 Task: Create a task  Migrate website to a new hosting provider , assign it to team member softage.8@softage.net in the project ZoomOut and update the status of the task to  On Track  , set the priority of the task to High.
Action: Mouse moved to (65, 58)
Screenshot: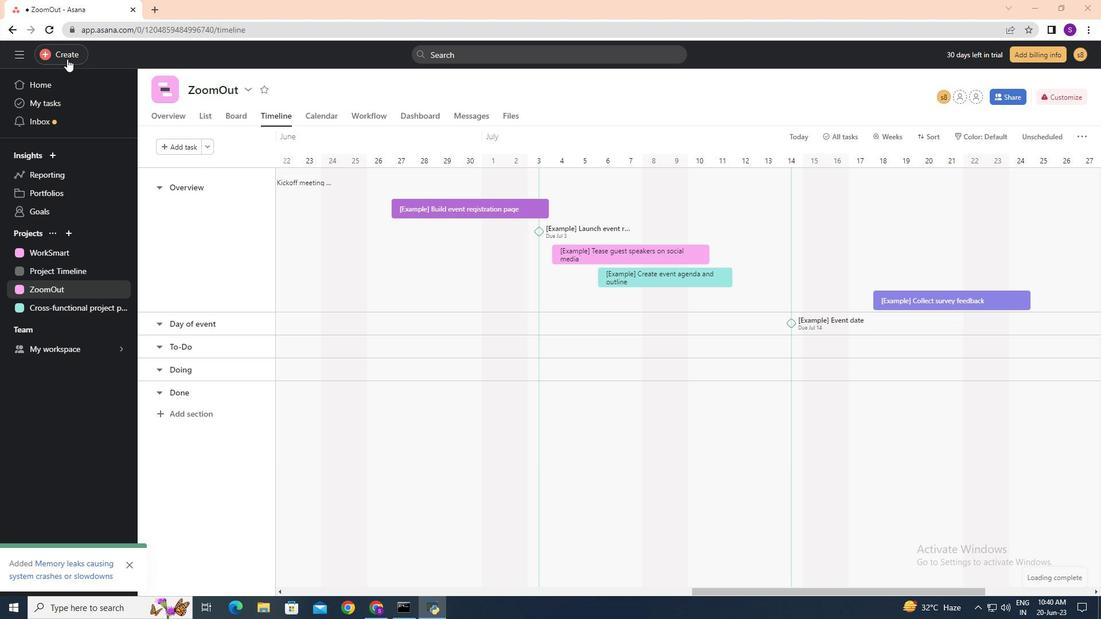 
Action: Mouse pressed left at (65, 58)
Screenshot: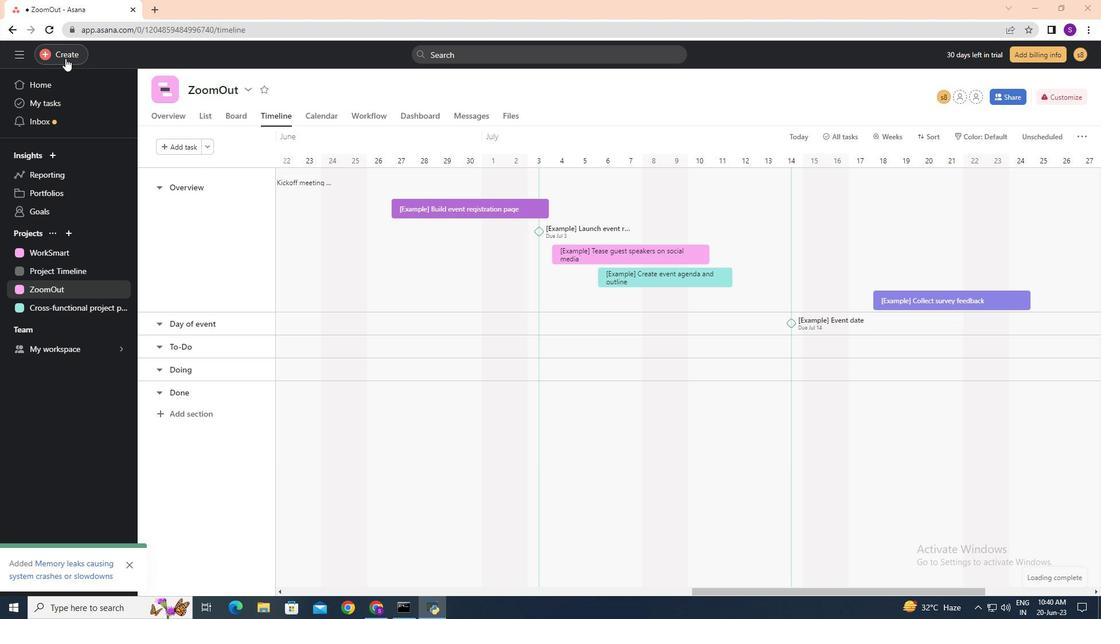 
Action: Mouse moved to (114, 63)
Screenshot: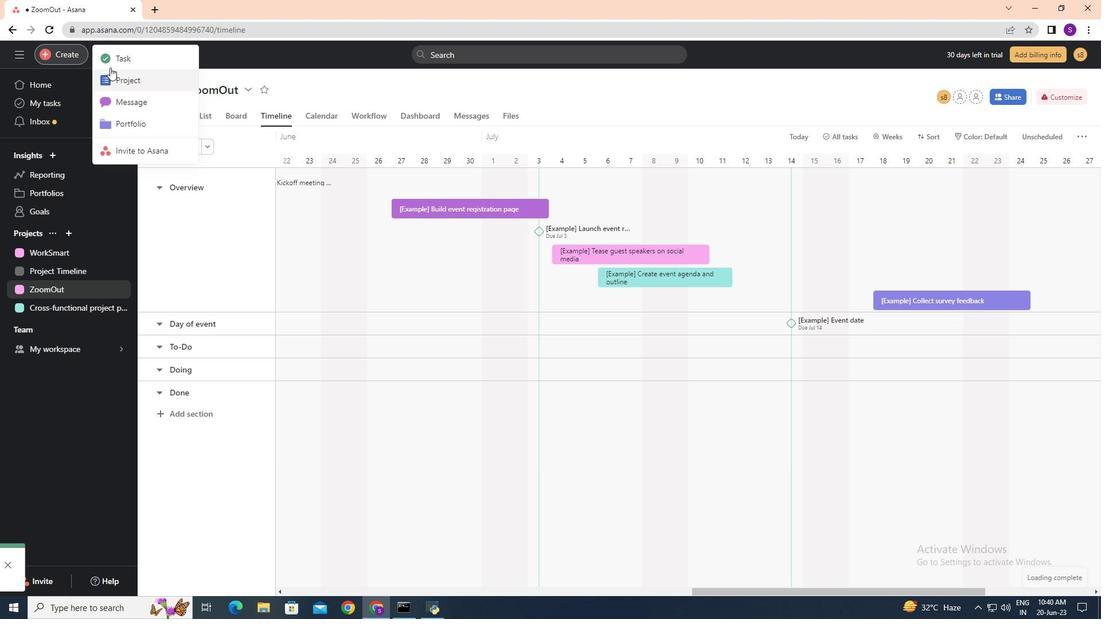 
Action: Mouse pressed left at (114, 63)
Screenshot: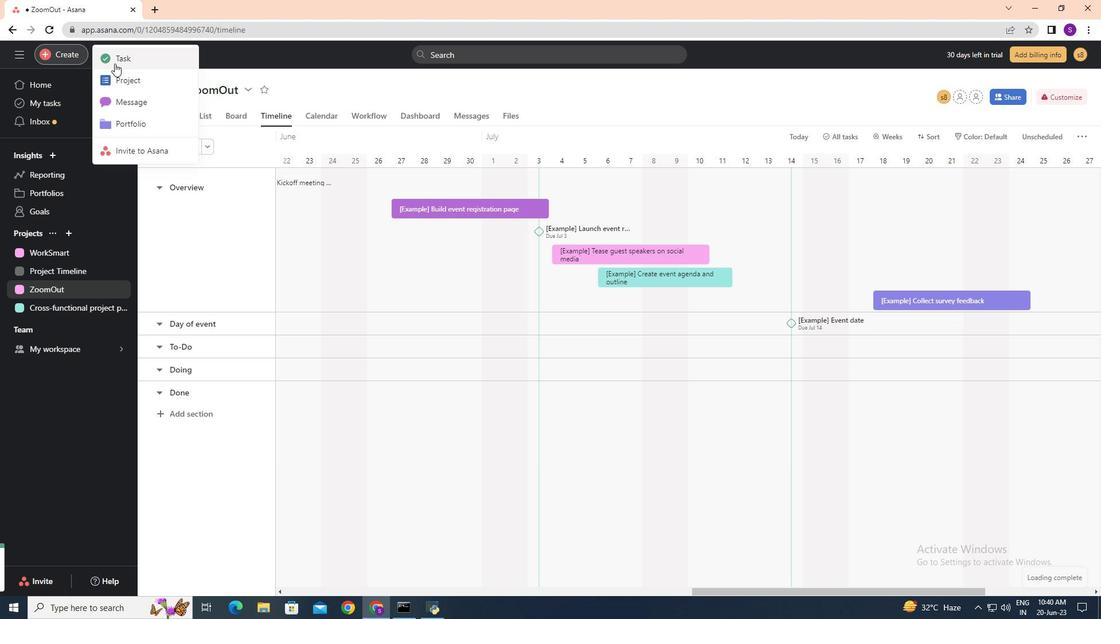 
Action: Key pressed <Key.shift><Key.shift><Key.shift><Key.shift><Key.shift><Key.shift><Key.shift><Key.shift><Key.shift>Migrate<Key.space>website<Key.space>to<Key.space>a<Key.space>new<Key.space>hosting<Key.space>provider<Key.space>
Screenshot: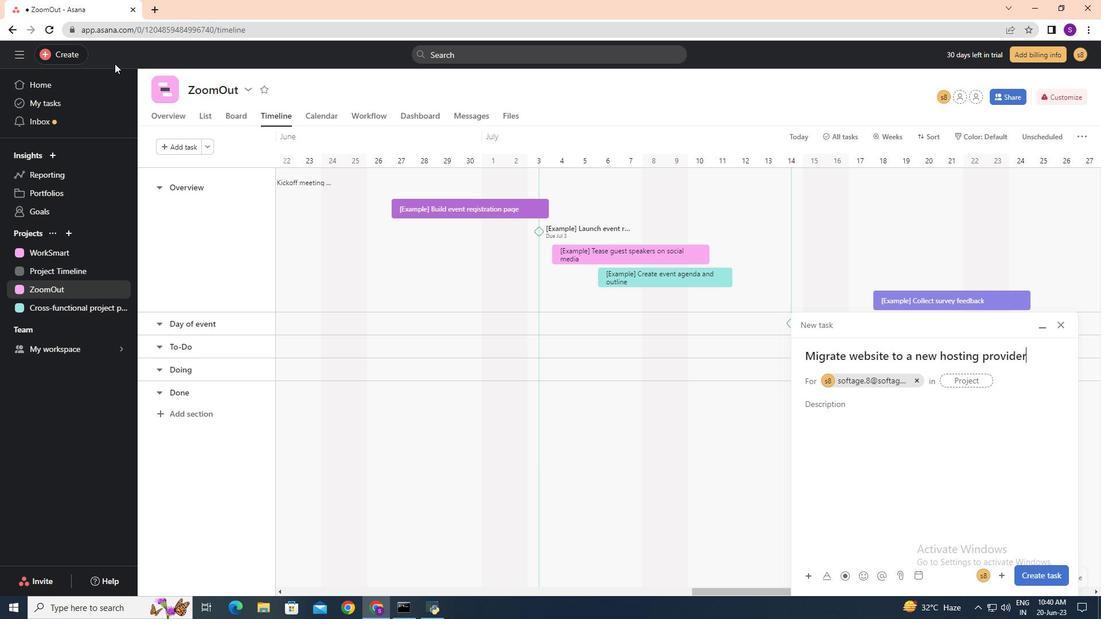 
Action: Mouse moved to (847, 378)
Screenshot: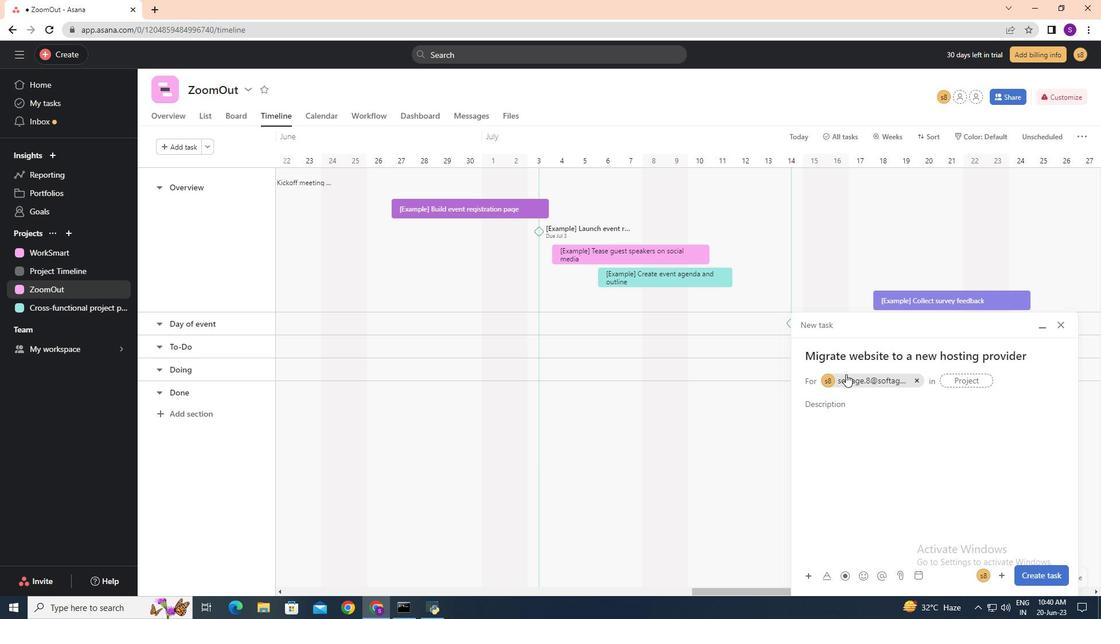 
Action: Mouse pressed left at (847, 378)
Screenshot: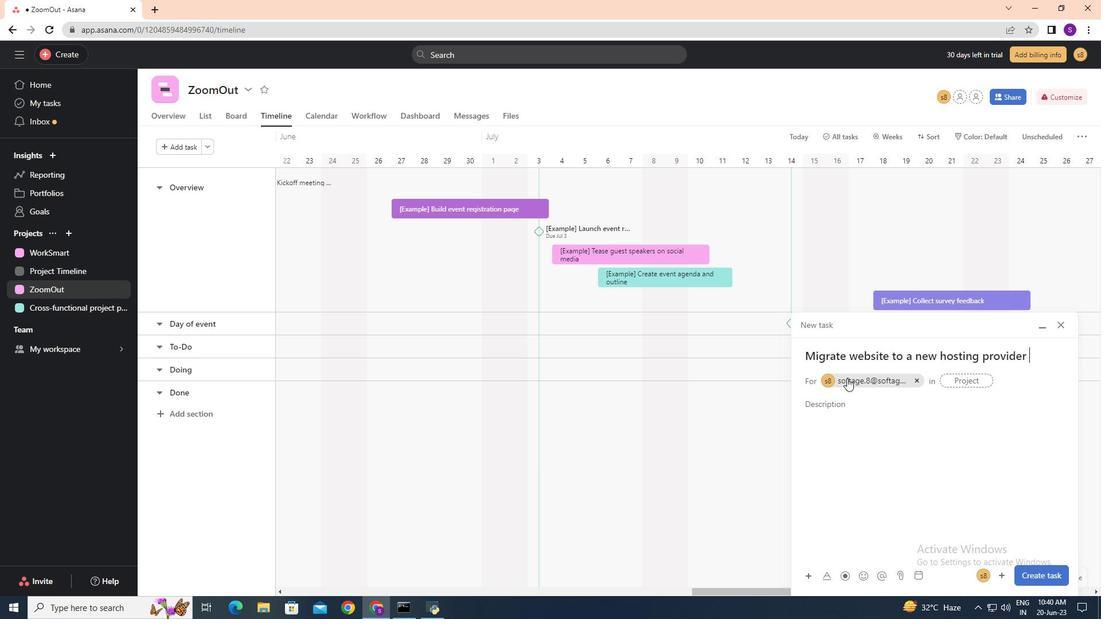 
Action: Key pressed softage.8<Key.shift><Key.shift><Key.shift><Key.shift><Key.shift>@softage.net
Screenshot: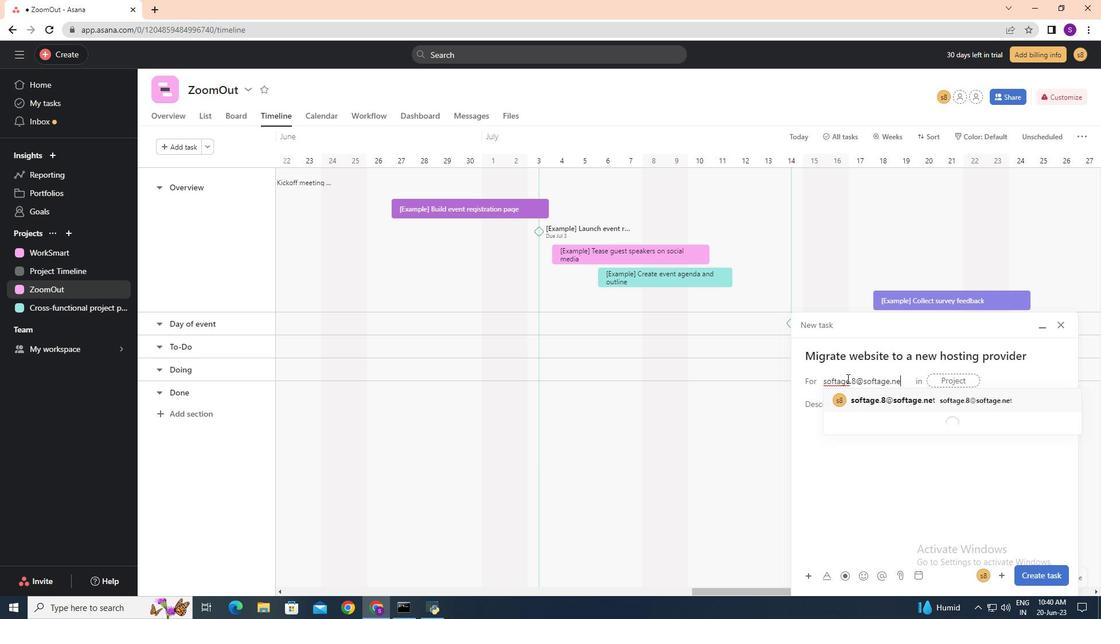 
Action: Mouse moved to (900, 405)
Screenshot: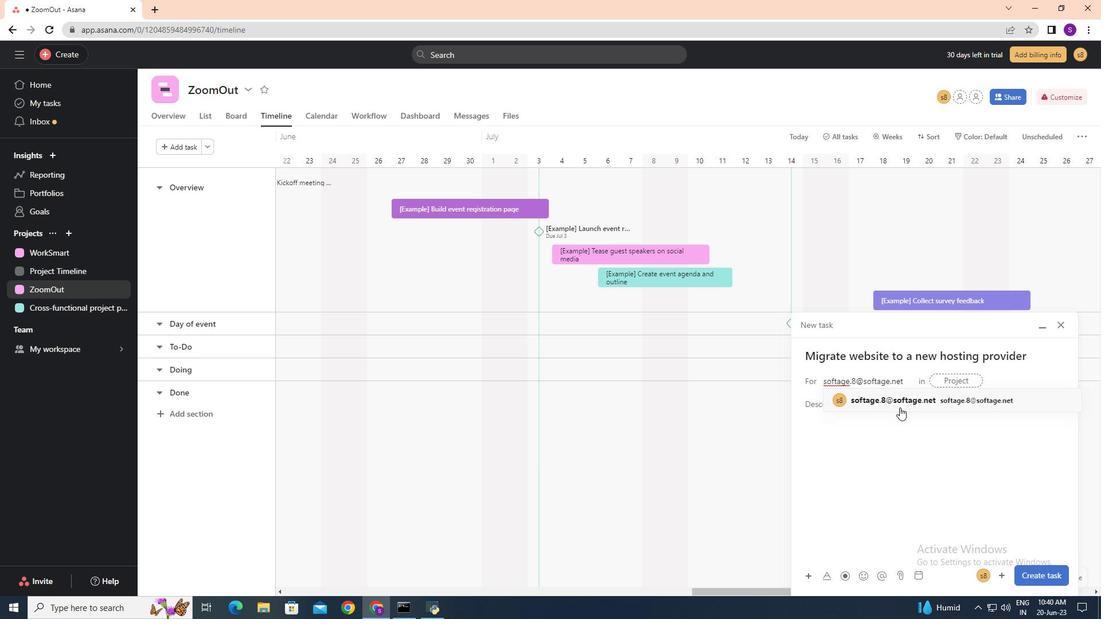 
Action: Mouse pressed left at (900, 405)
Screenshot: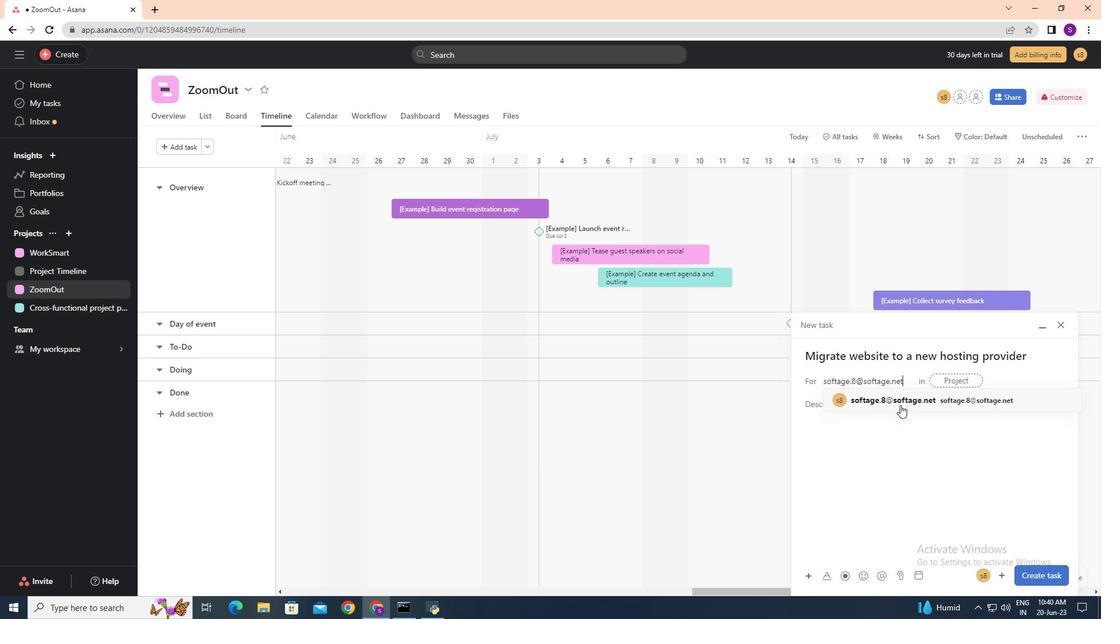 
Action: Mouse moved to (875, 403)
Screenshot: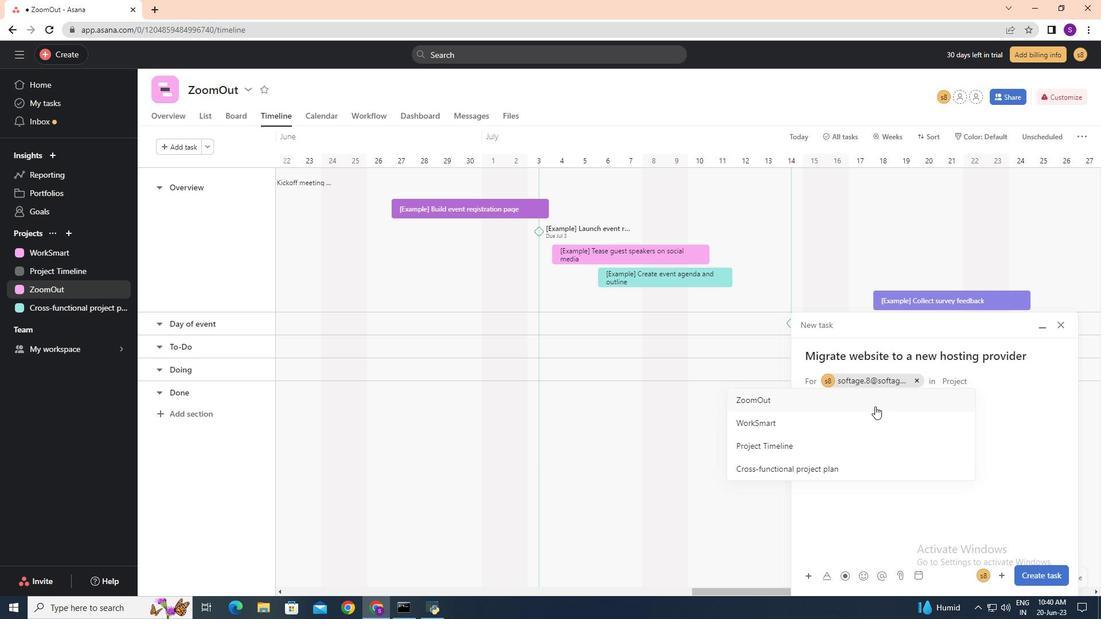
Action: Mouse pressed left at (875, 403)
Screenshot: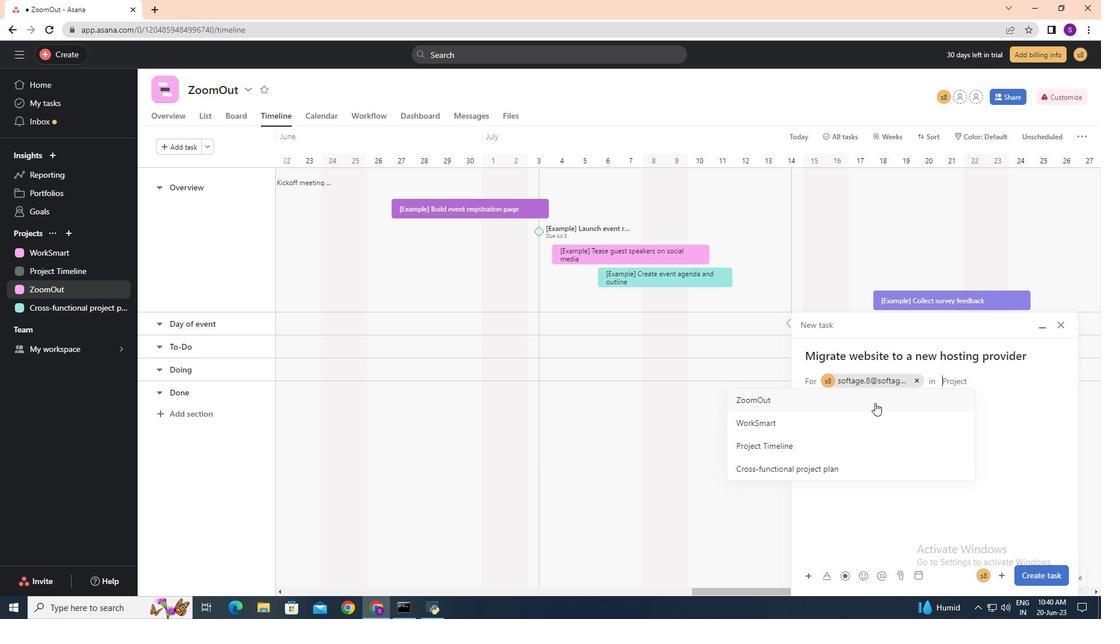 
Action: Mouse moved to (917, 478)
Screenshot: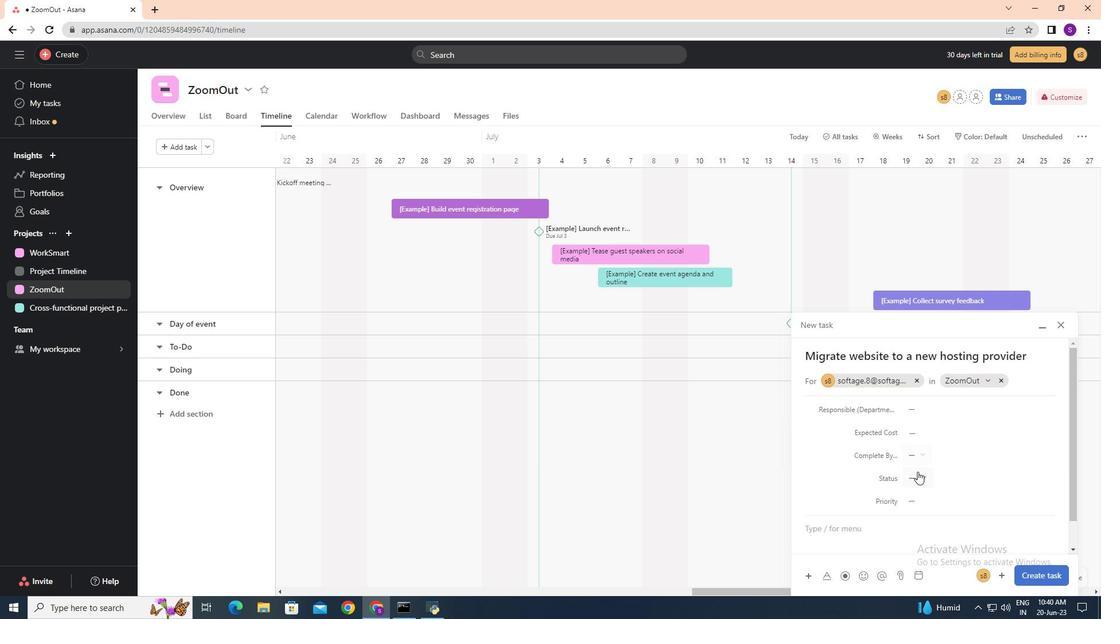 
Action: Mouse pressed left at (917, 478)
Screenshot: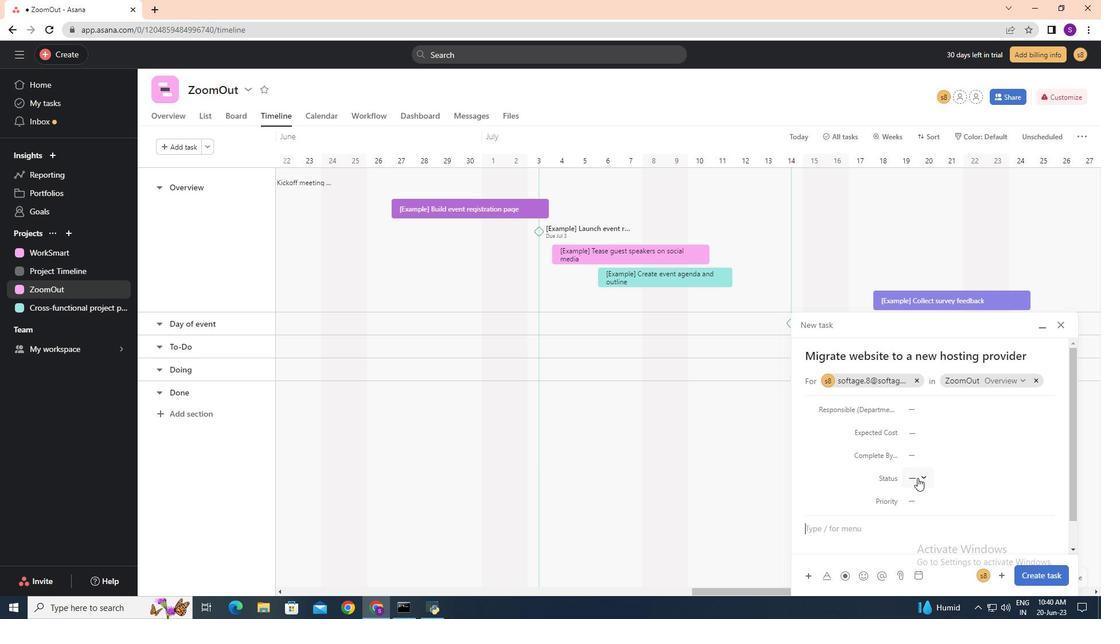 
Action: Mouse moved to (936, 539)
Screenshot: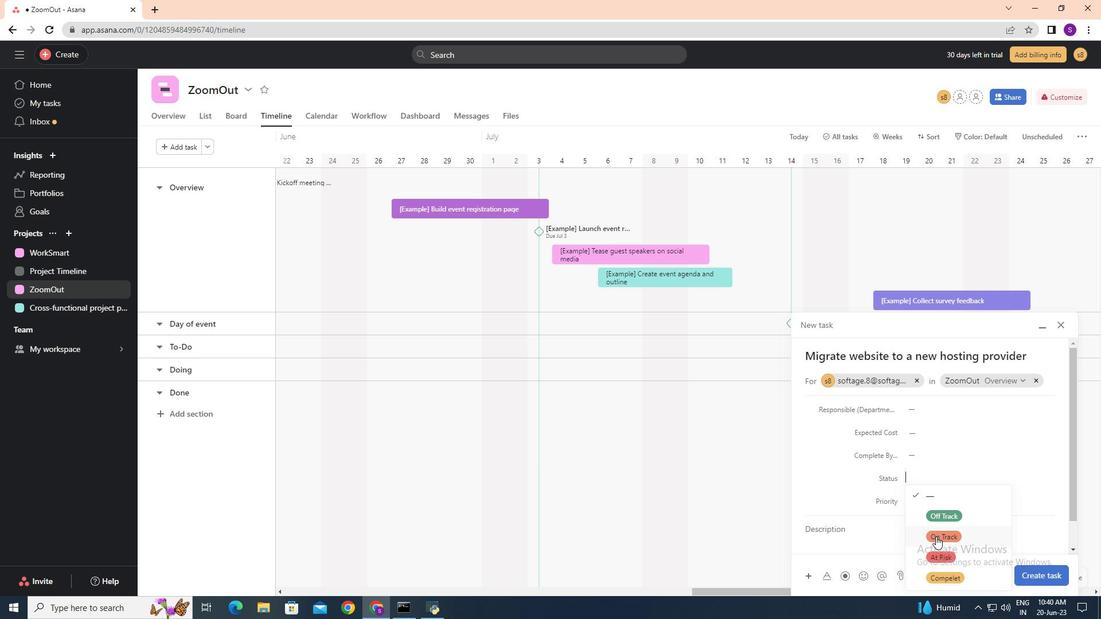
Action: Mouse pressed left at (936, 539)
Screenshot: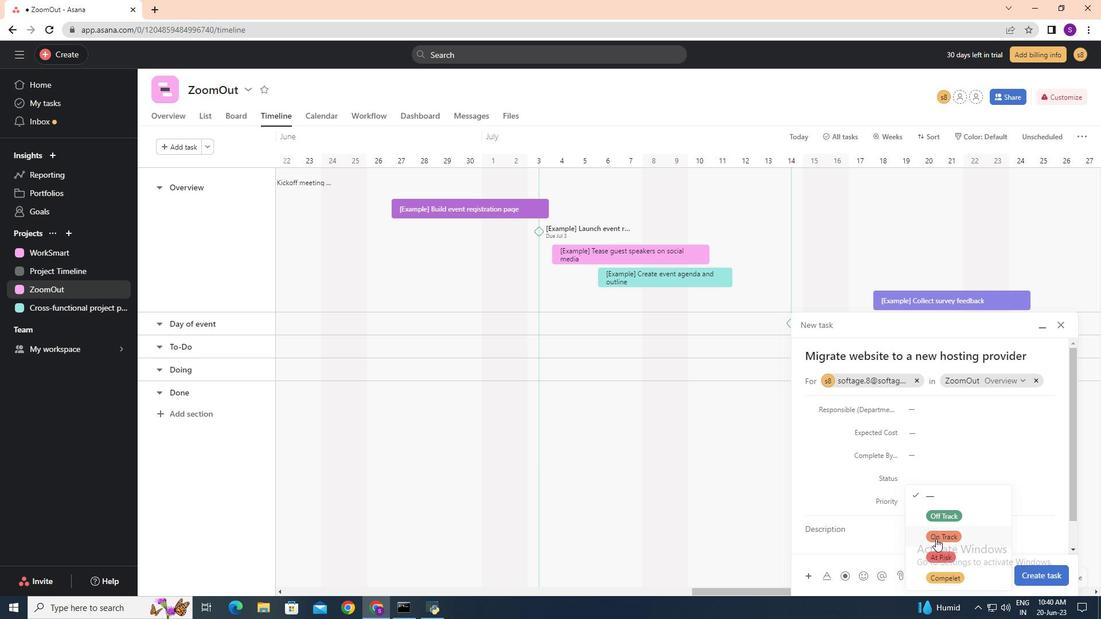 
Action: Mouse moved to (920, 500)
Screenshot: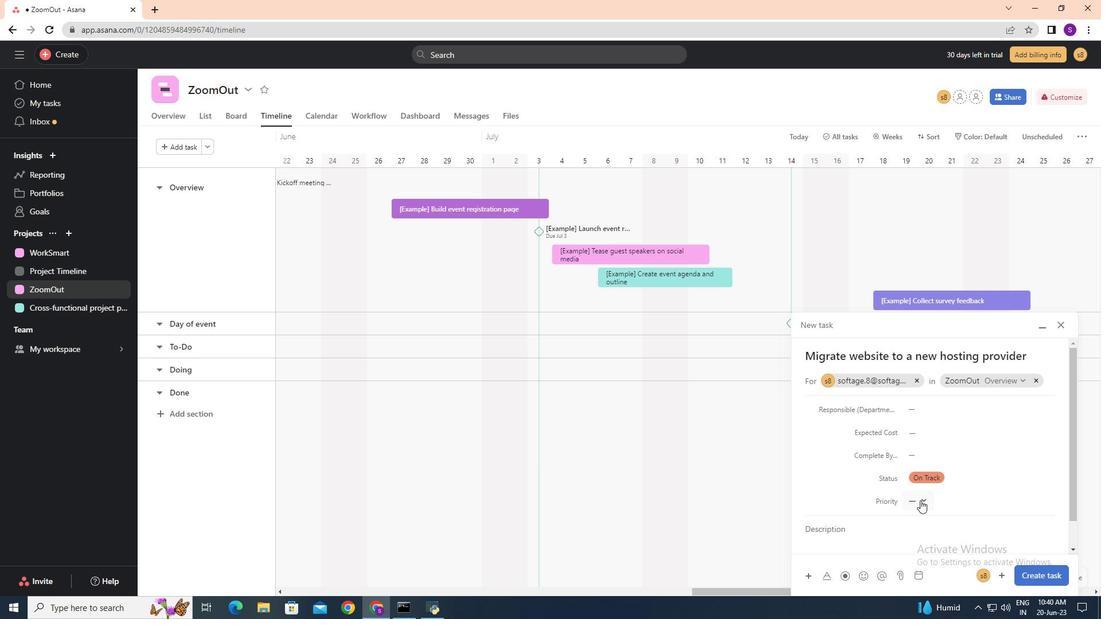 
Action: Mouse pressed left at (920, 500)
Screenshot: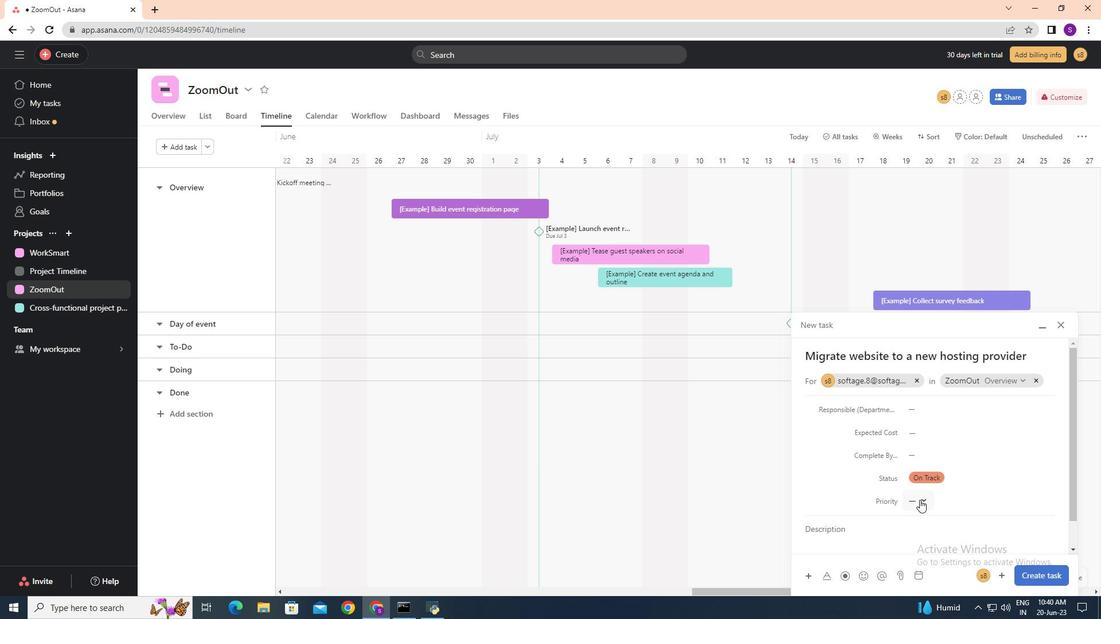 
Action: Mouse moved to (940, 538)
Screenshot: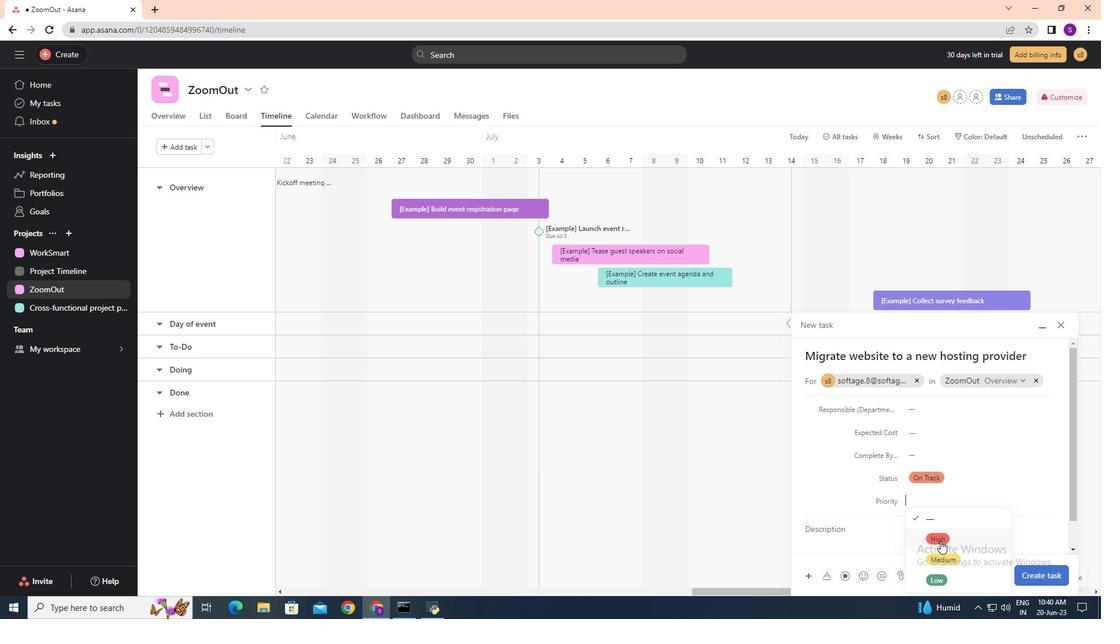 
Action: Mouse pressed left at (940, 538)
Screenshot: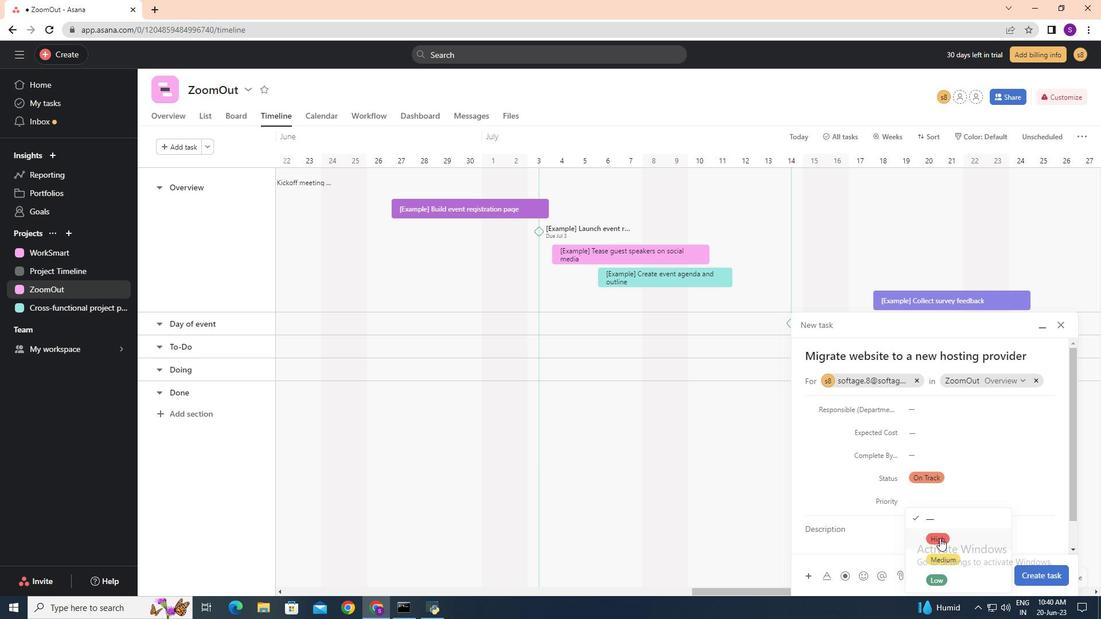 
Action: Mouse moved to (1031, 578)
Screenshot: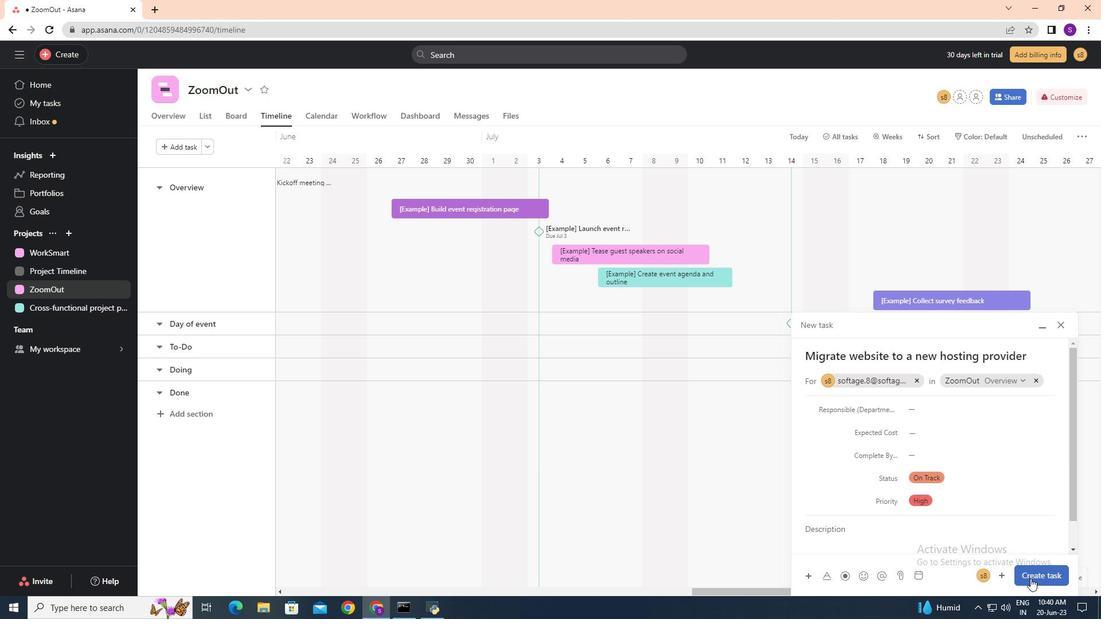 
Action: Mouse pressed left at (1031, 578)
Screenshot: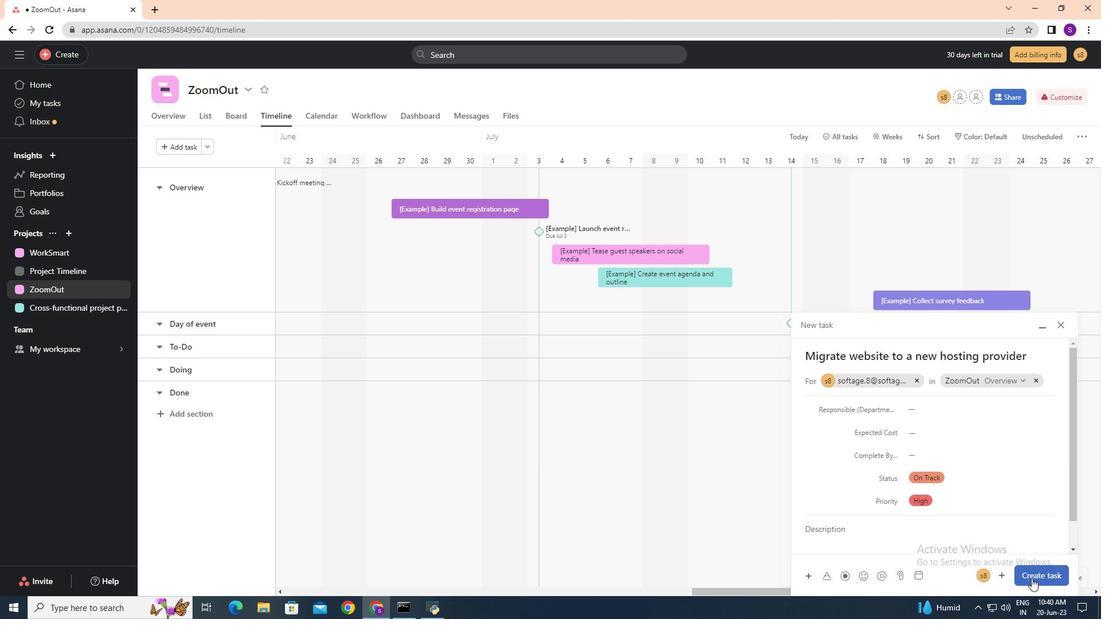 
